 Task: Create a due date automation trigger when advanced on, 2 hours after a card is due add dates not starting next month.
Action: Mouse moved to (821, 246)
Screenshot: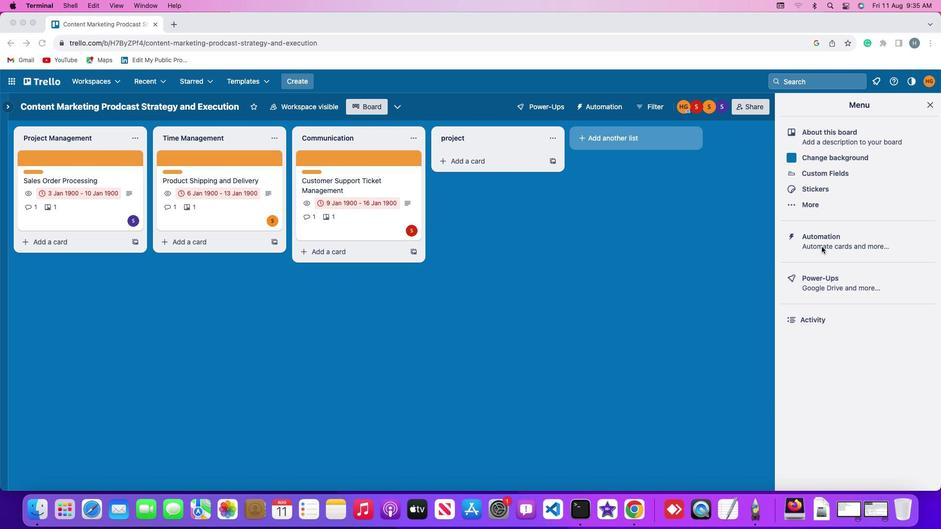 
Action: Mouse pressed left at (821, 246)
Screenshot: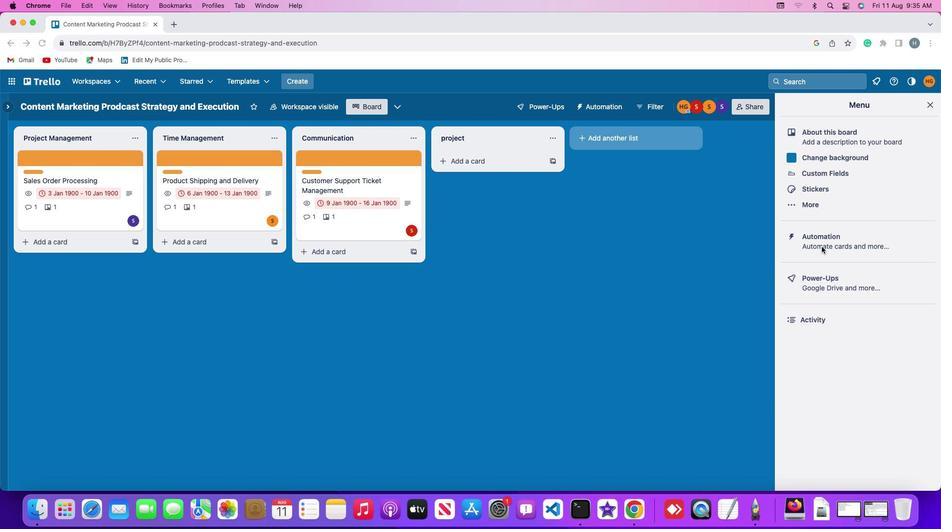 
Action: Mouse pressed left at (821, 246)
Screenshot: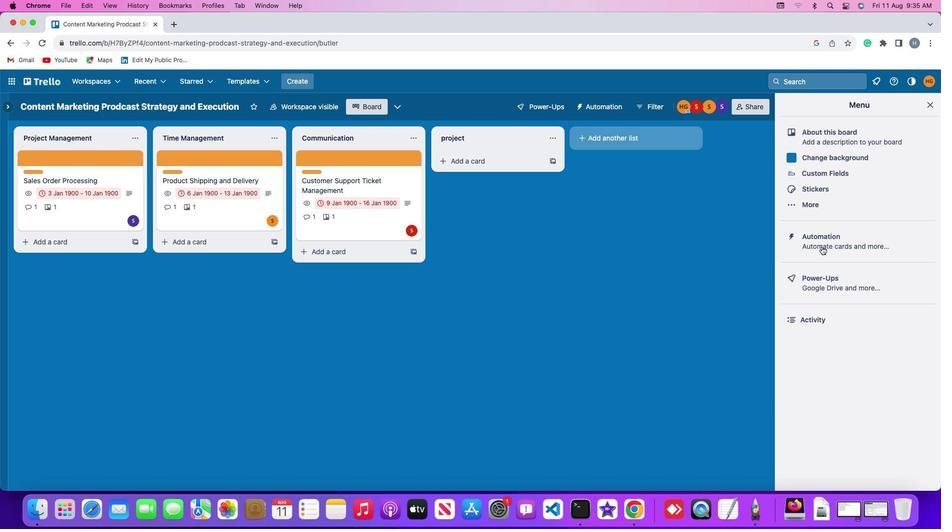 
Action: Mouse moved to (54, 231)
Screenshot: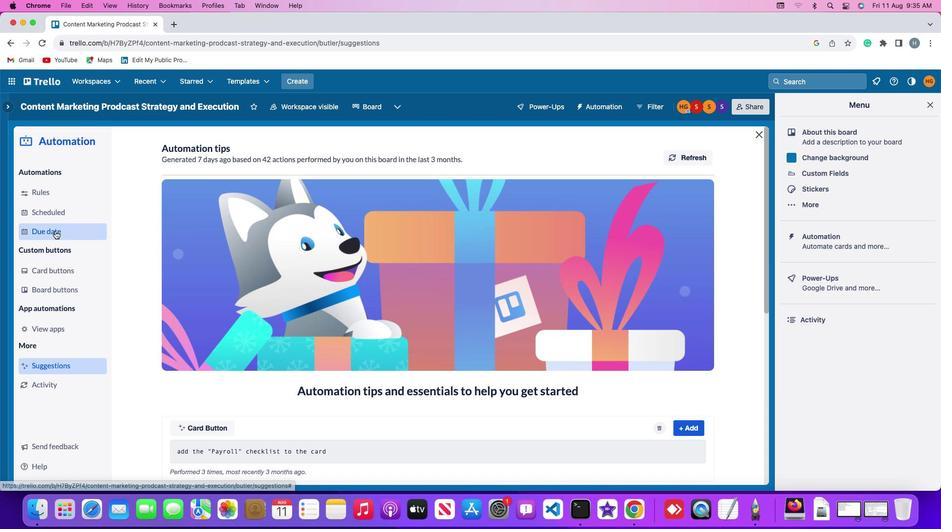 
Action: Mouse pressed left at (54, 231)
Screenshot: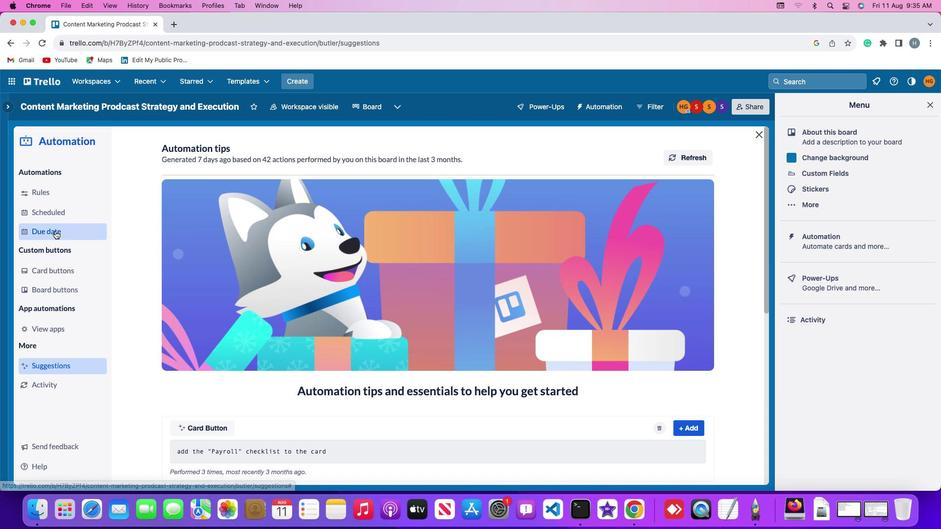 
Action: Mouse moved to (672, 150)
Screenshot: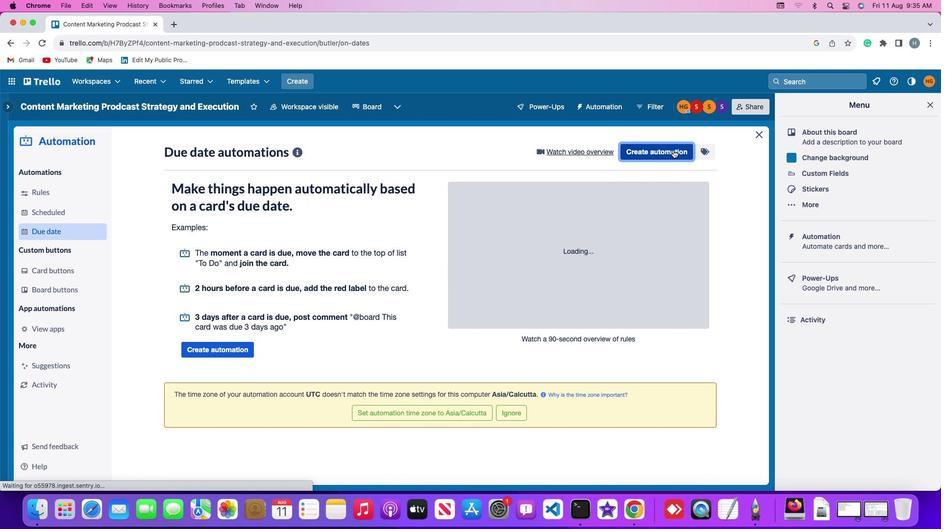 
Action: Mouse pressed left at (672, 150)
Screenshot: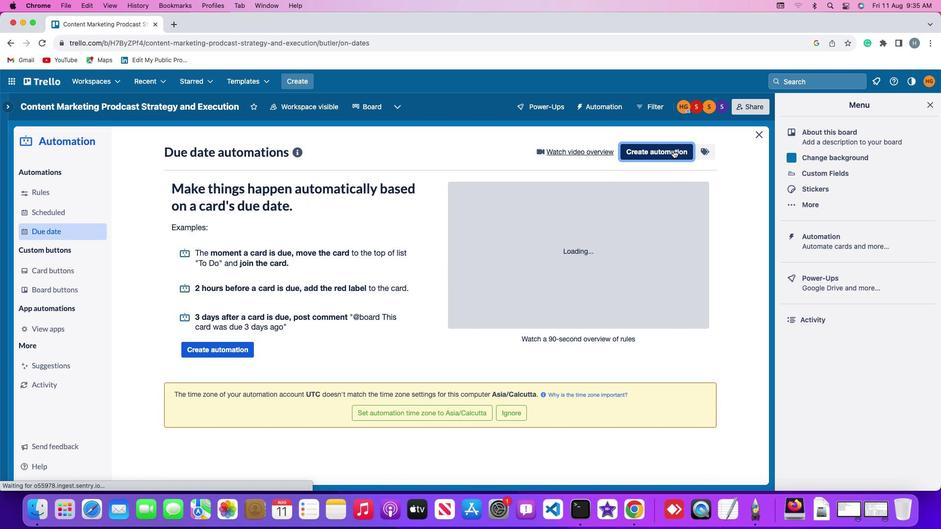 
Action: Mouse moved to (202, 247)
Screenshot: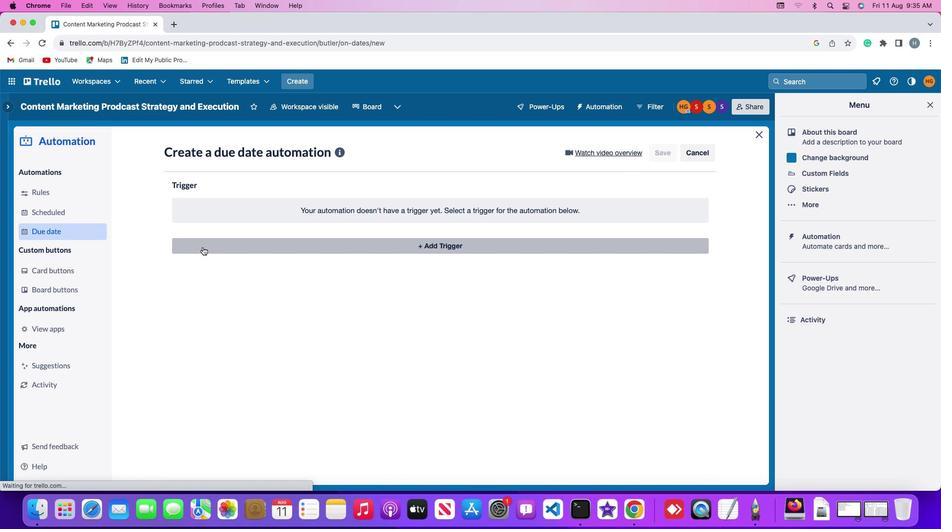 
Action: Mouse pressed left at (202, 247)
Screenshot: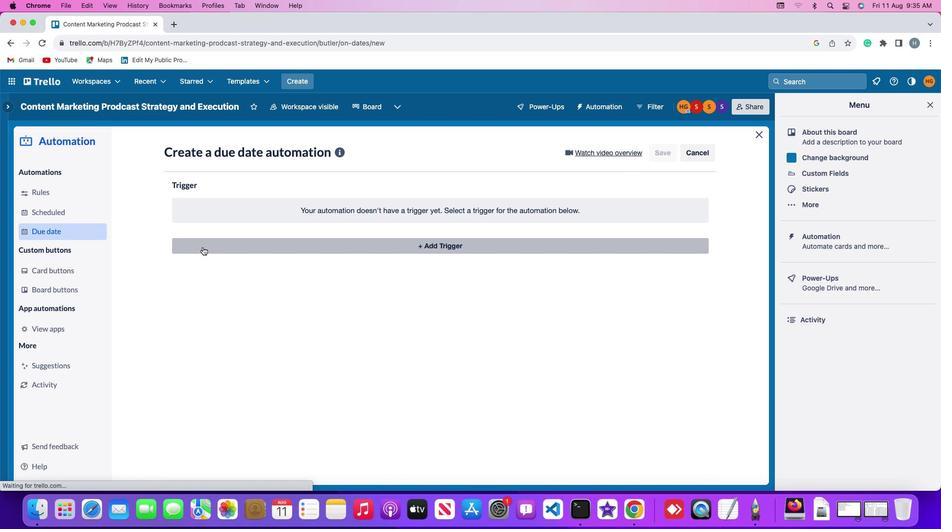 
Action: Mouse moved to (190, 394)
Screenshot: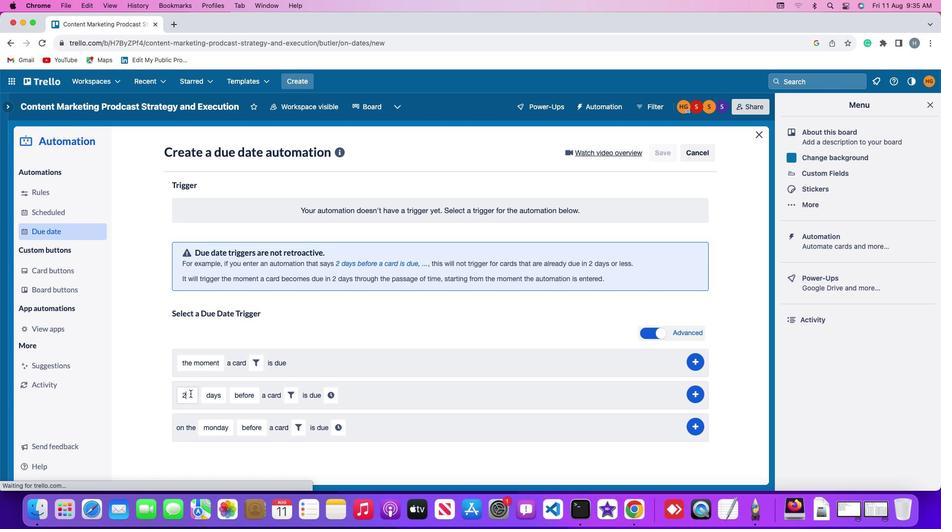 
Action: Mouse pressed left at (190, 394)
Screenshot: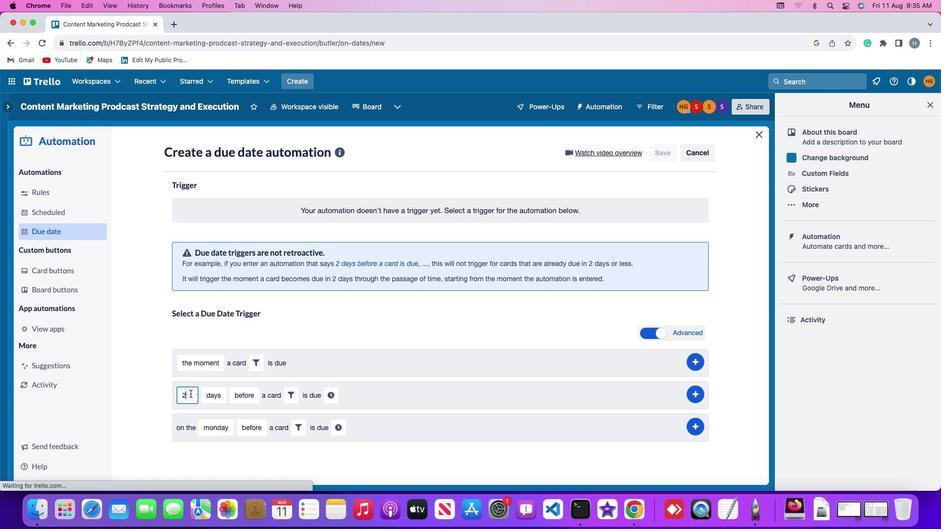 
Action: Mouse moved to (190, 394)
Screenshot: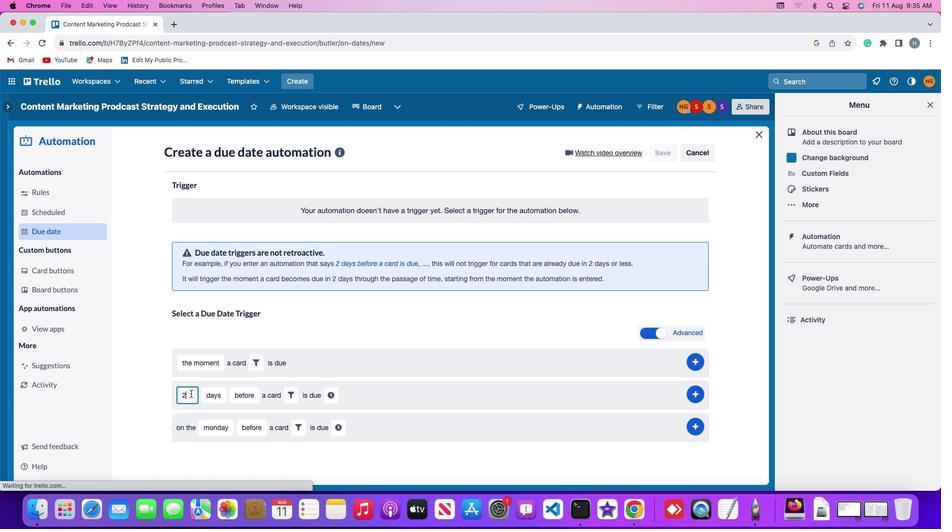 
Action: Key pressed Key.backspace'2'
Screenshot: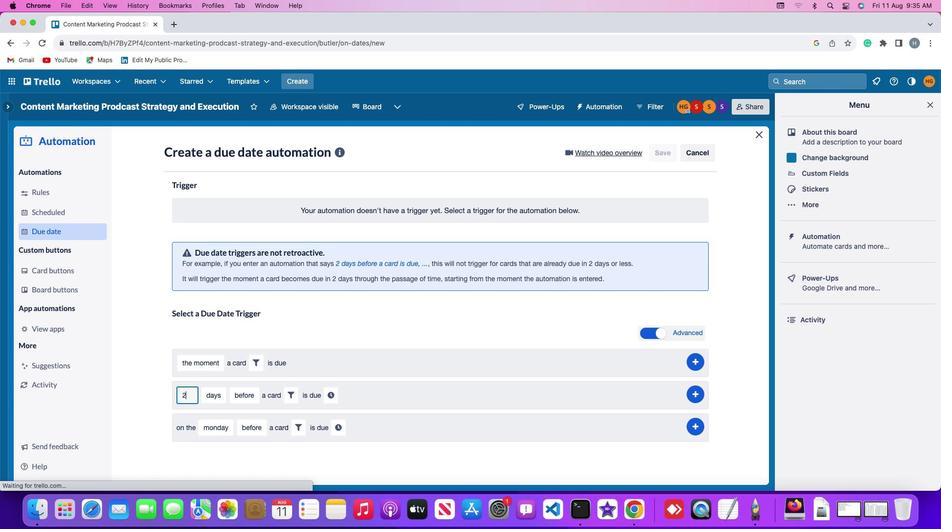 
Action: Mouse moved to (217, 395)
Screenshot: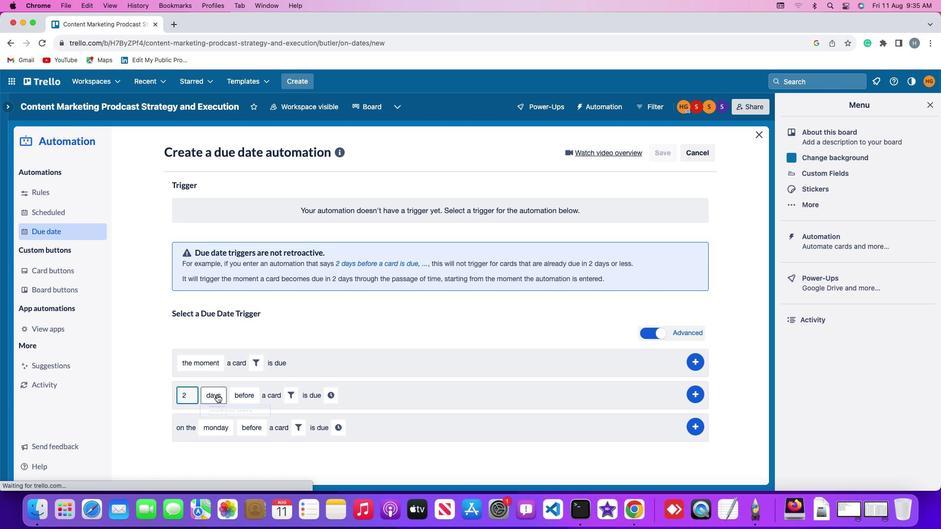 
Action: Mouse pressed left at (217, 395)
Screenshot: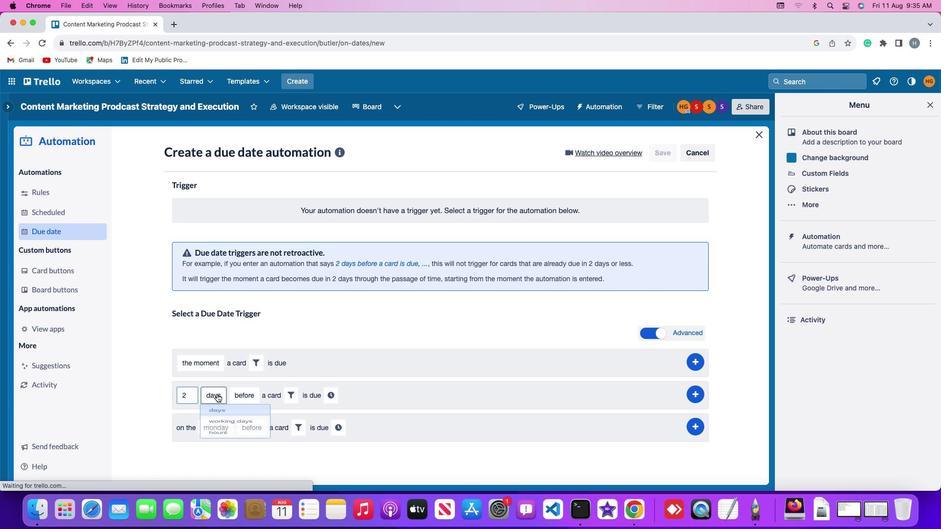 
Action: Mouse moved to (213, 449)
Screenshot: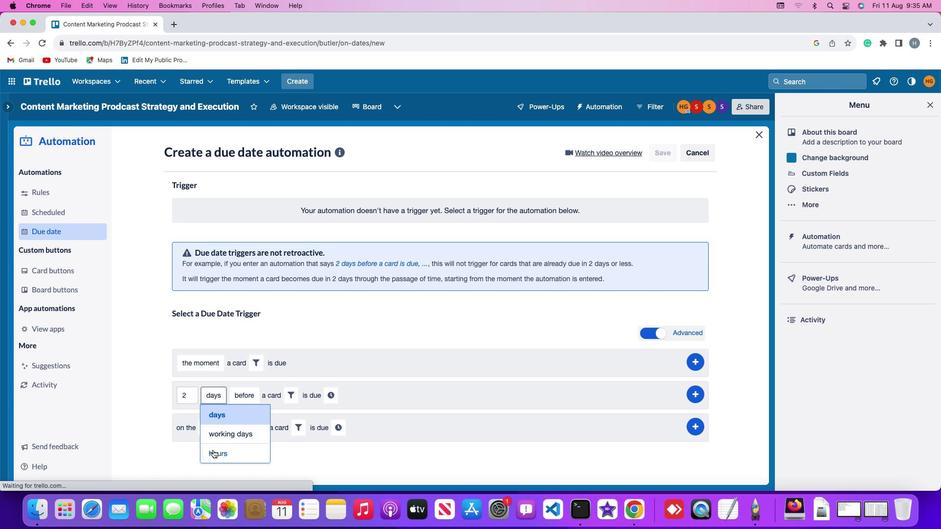 
Action: Mouse pressed left at (213, 449)
Screenshot: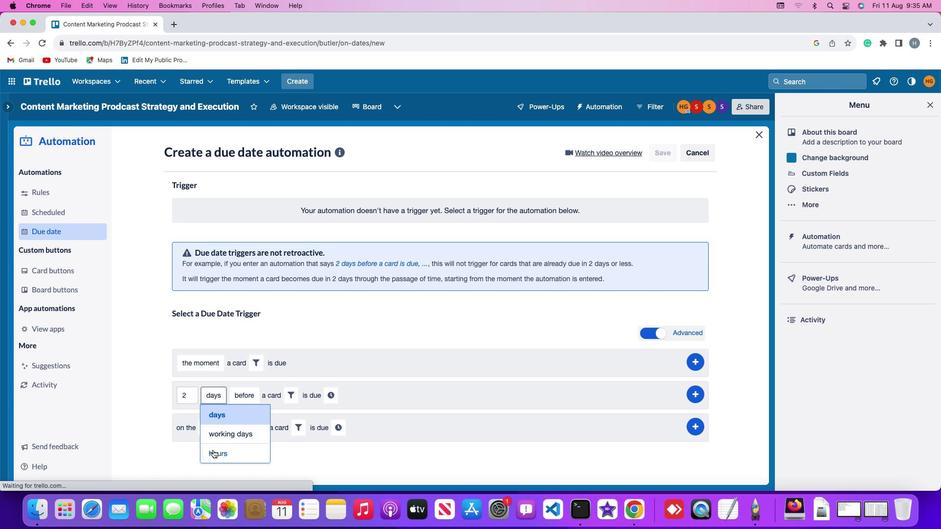 
Action: Mouse moved to (239, 397)
Screenshot: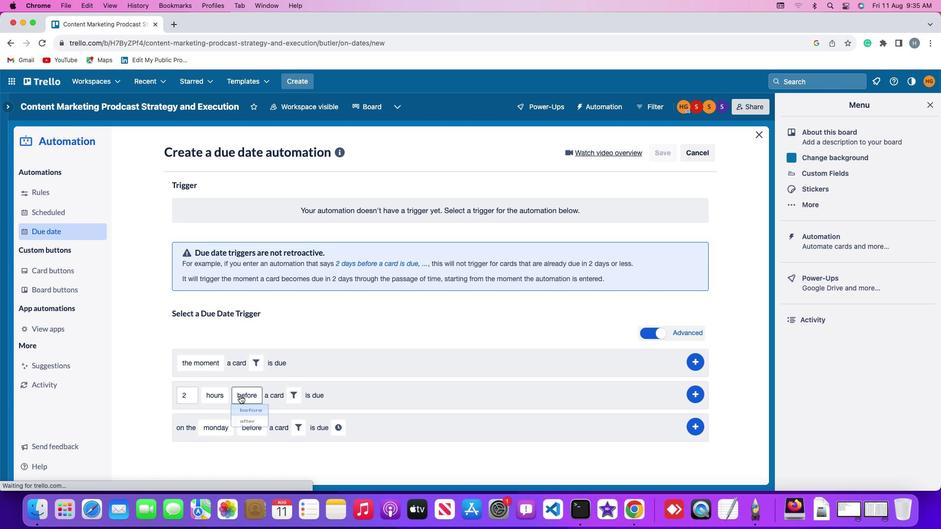 
Action: Mouse pressed left at (239, 397)
Screenshot: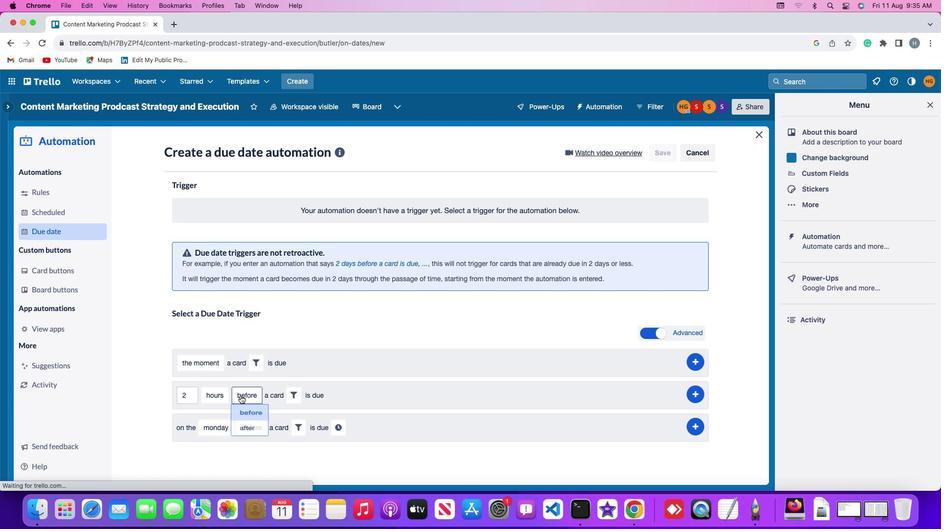 
Action: Mouse moved to (243, 436)
Screenshot: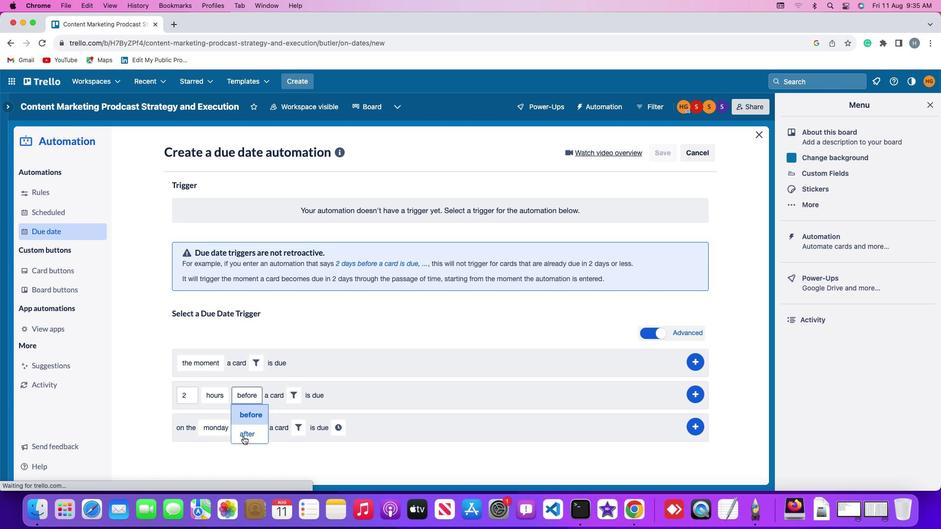 
Action: Mouse pressed left at (243, 436)
Screenshot: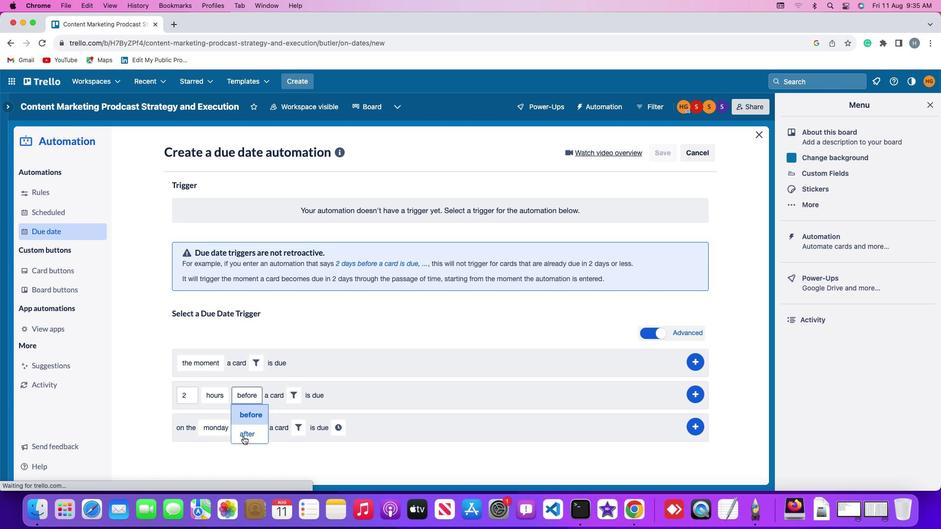 
Action: Mouse moved to (290, 399)
Screenshot: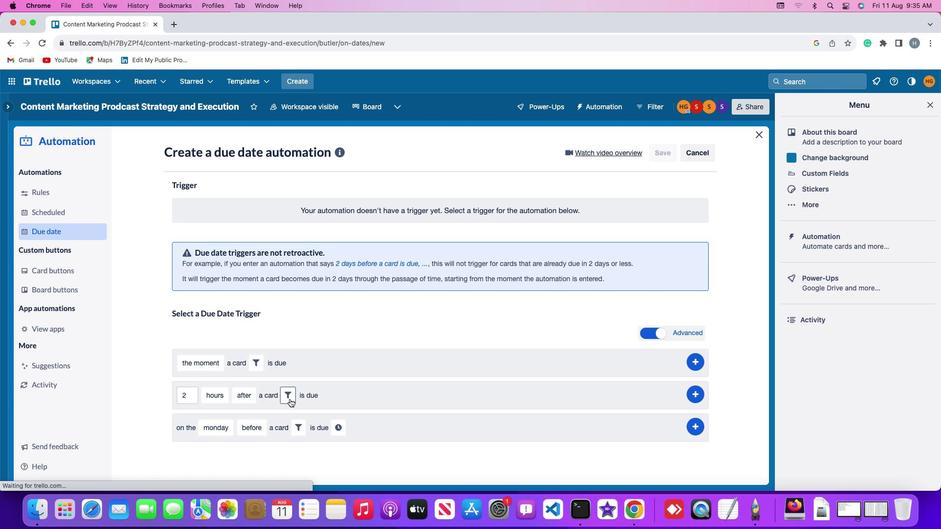 
Action: Mouse pressed left at (290, 399)
Screenshot: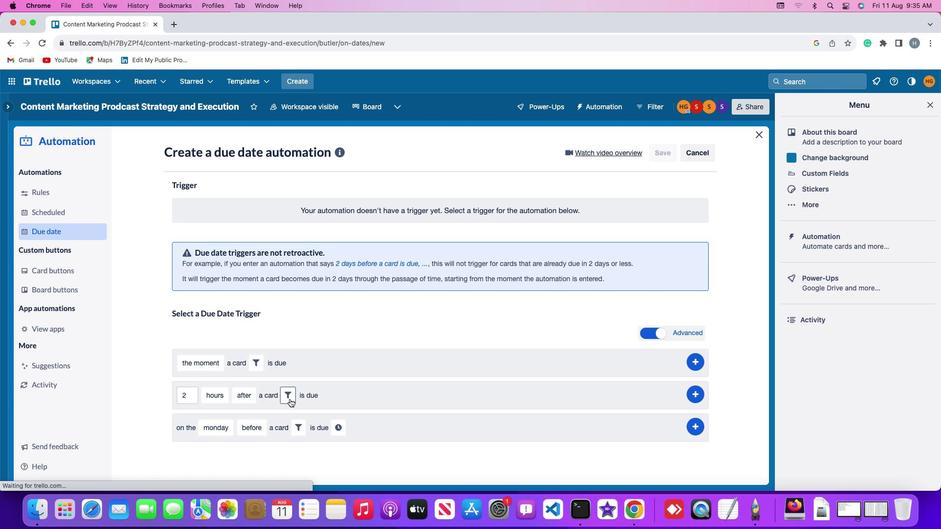 
Action: Mouse moved to (347, 433)
Screenshot: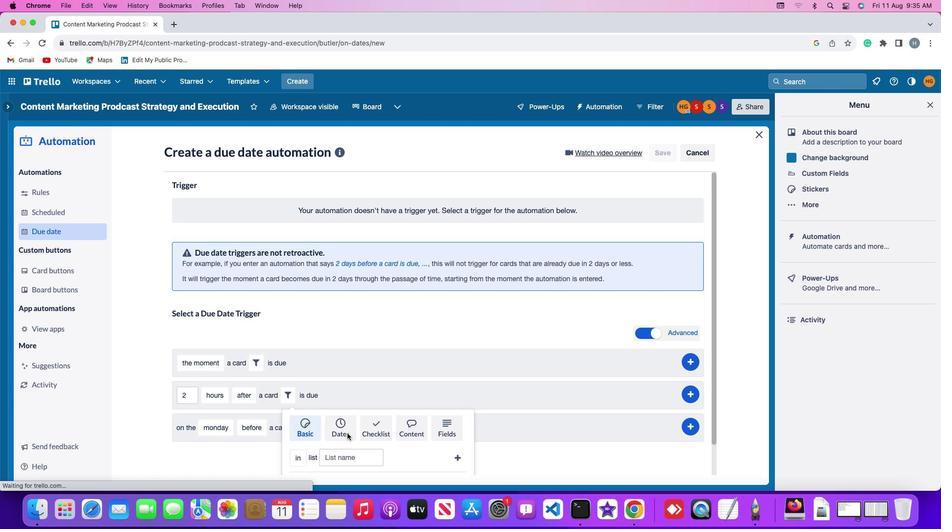 
Action: Mouse pressed left at (347, 433)
Screenshot: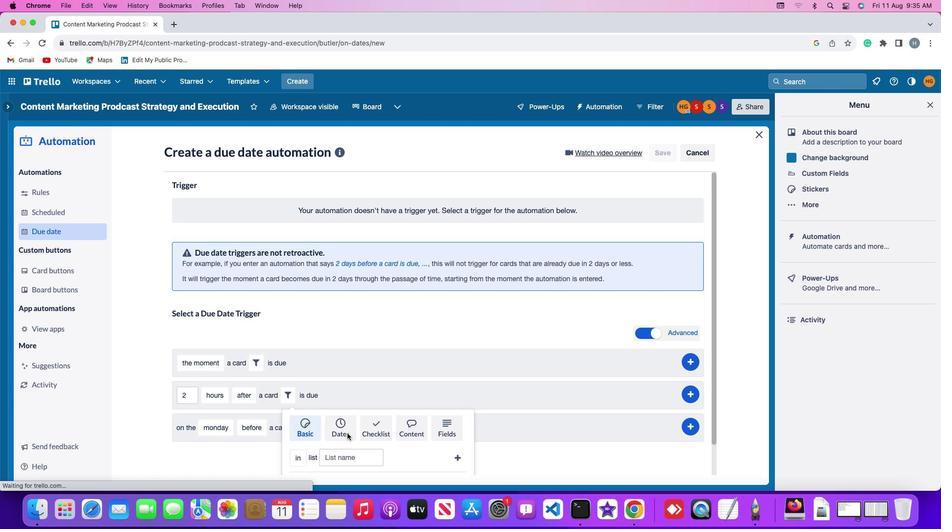
Action: Mouse moved to (258, 451)
Screenshot: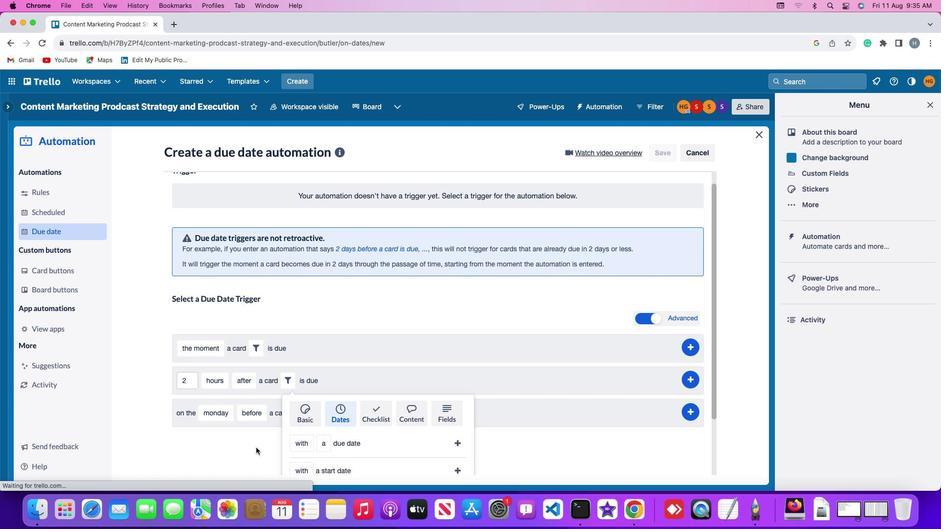 
Action: Mouse scrolled (258, 451) with delta (0, 0)
Screenshot: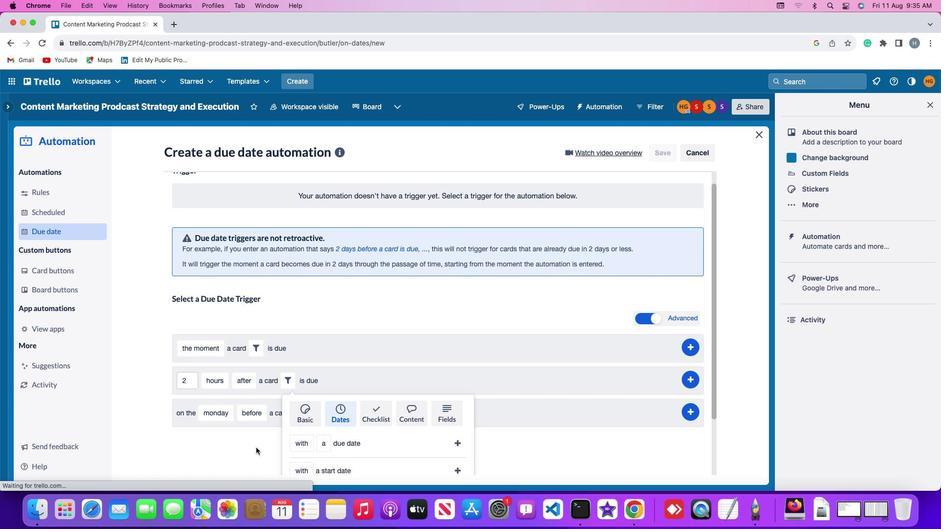 
Action: Mouse scrolled (258, 451) with delta (0, 0)
Screenshot: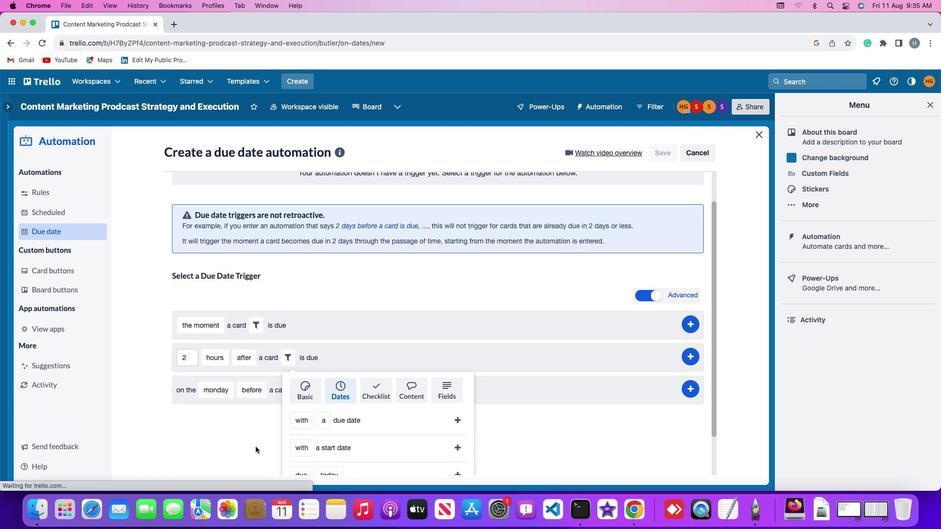 
Action: Mouse scrolled (258, 451) with delta (0, -1)
Screenshot: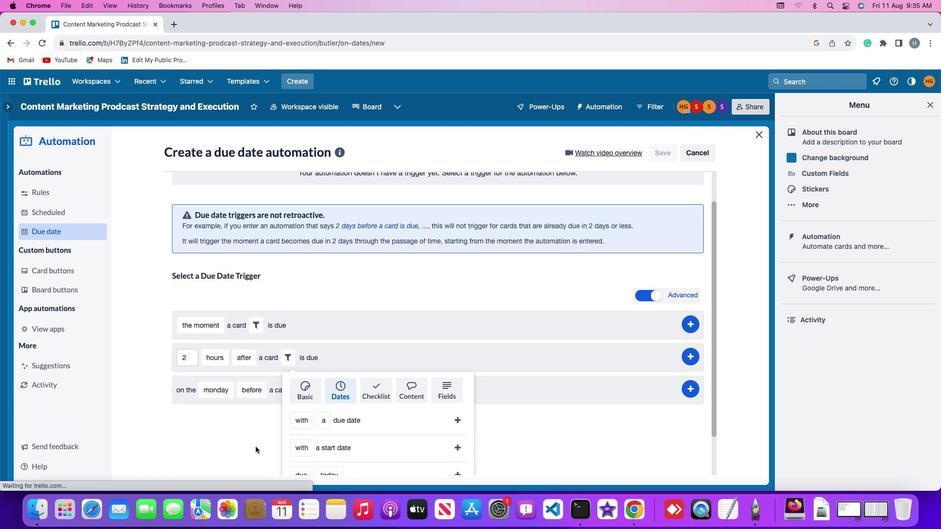
Action: Mouse moved to (258, 451)
Screenshot: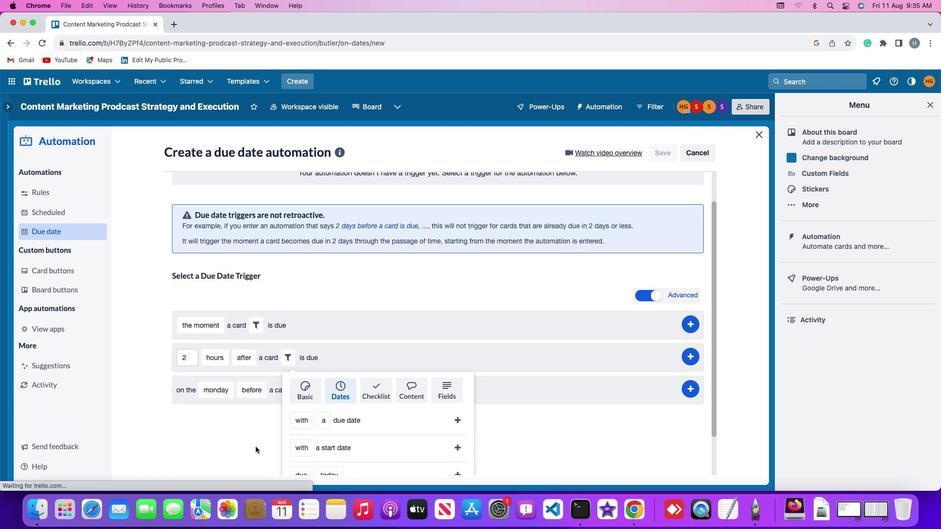 
Action: Mouse scrolled (258, 451) with delta (0, -2)
Screenshot: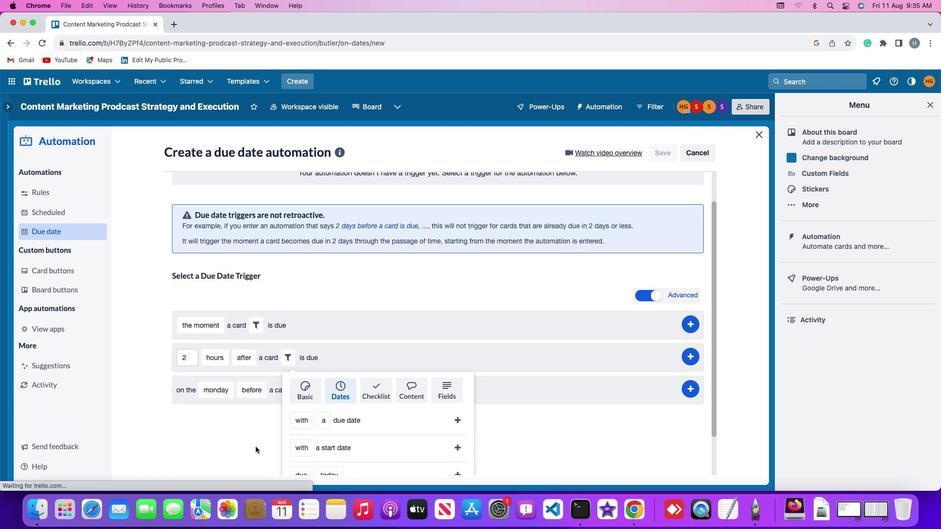 
Action: Mouse moved to (258, 450)
Screenshot: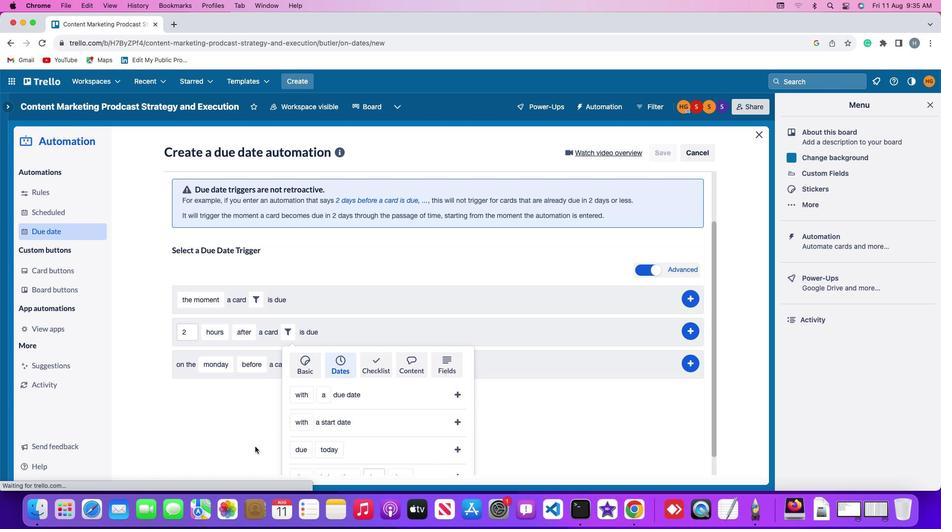 
Action: Mouse scrolled (258, 450) with delta (0, -2)
Screenshot: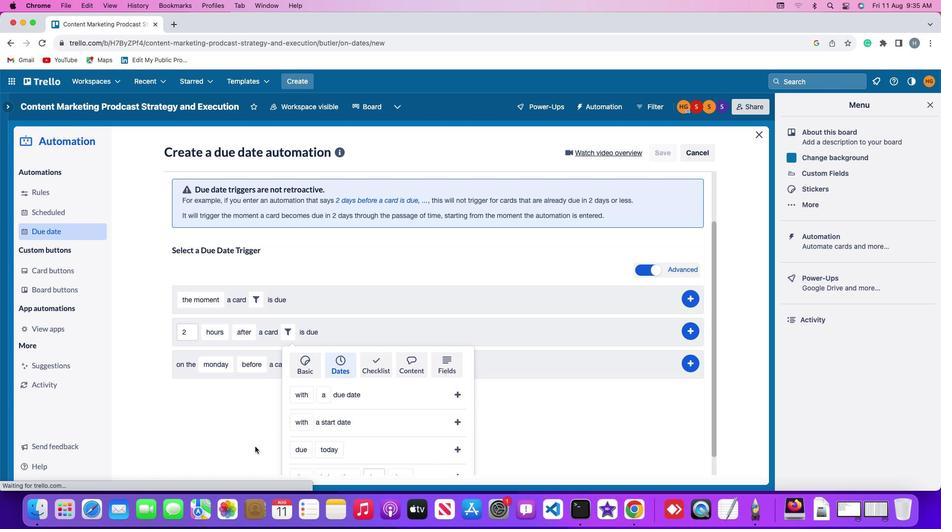 
Action: Mouse moved to (256, 447)
Screenshot: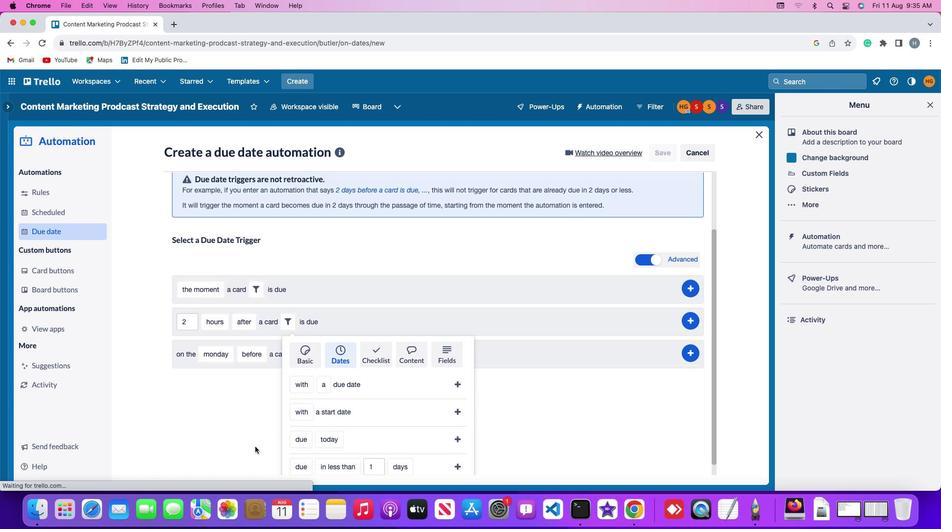 
Action: Mouse scrolled (256, 447) with delta (0, -3)
Screenshot: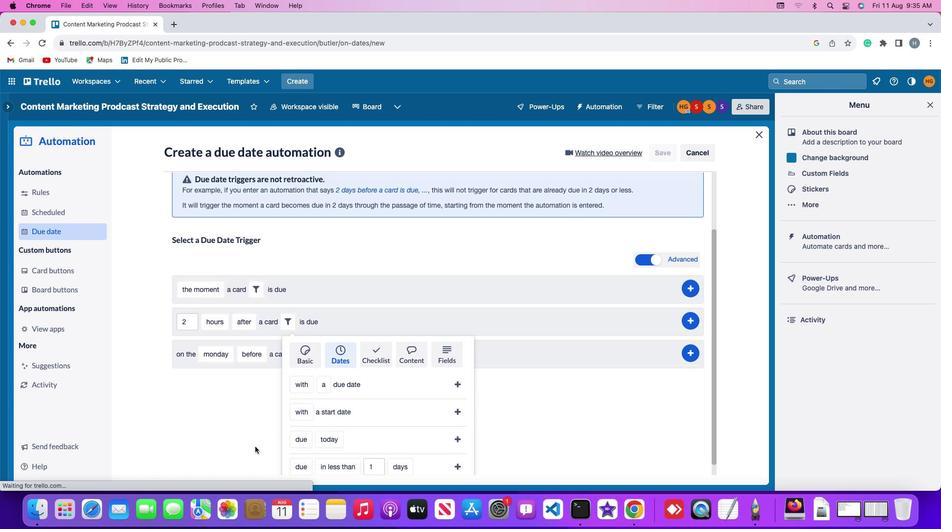 
Action: Mouse moved to (301, 432)
Screenshot: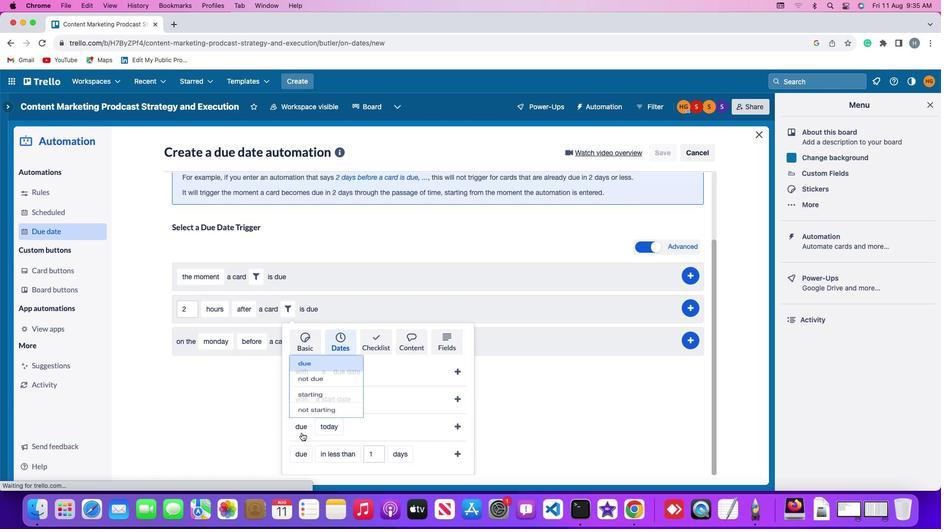 
Action: Mouse pressed left at (301, 432)
Screenshot: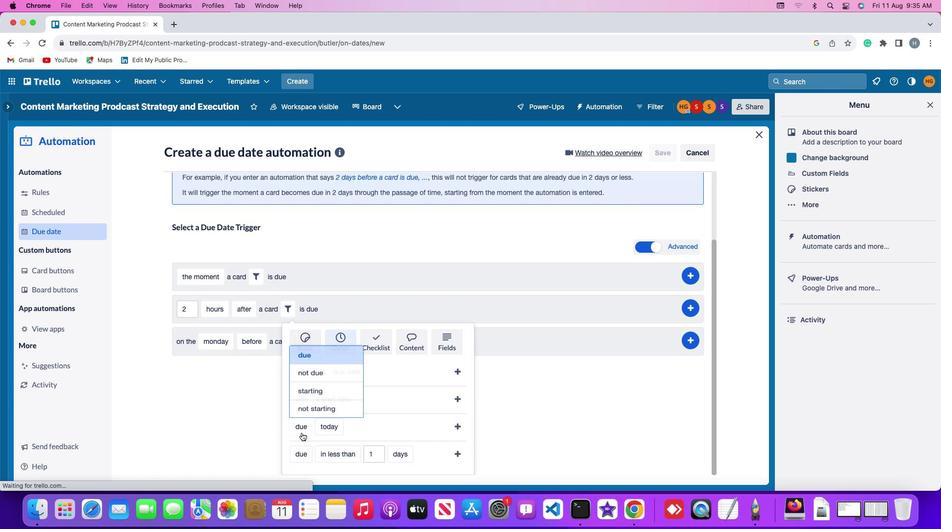 
Action: Mouse moved to (308, 411)
Screenshot: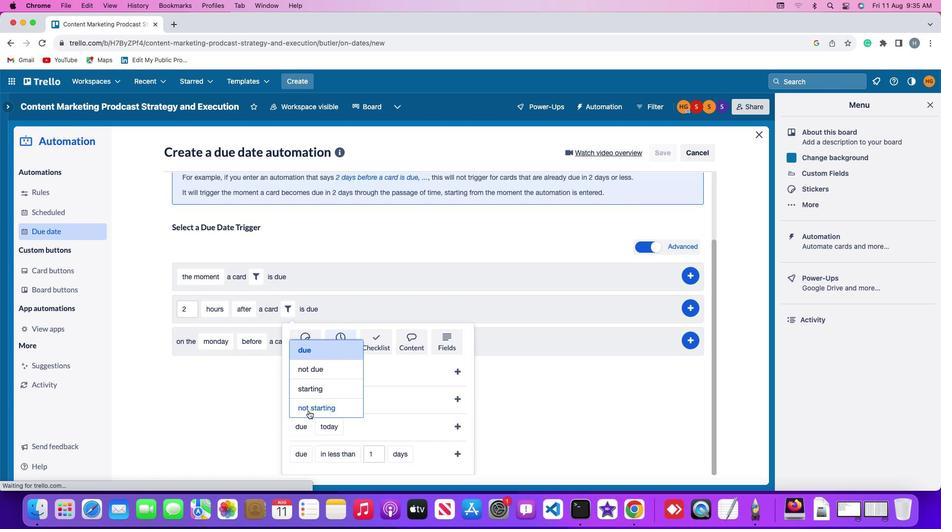 
Action: Mouse pressed left at (308, 411)
Screenshot: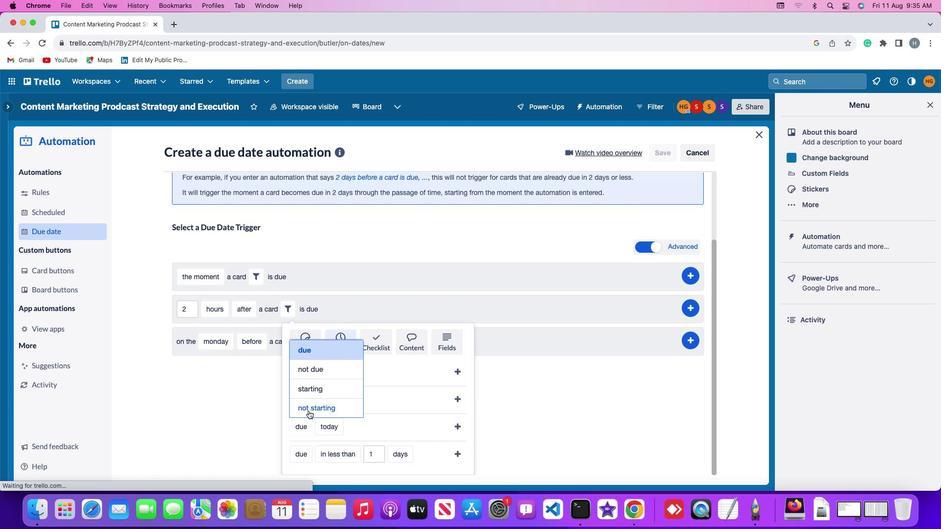 
Action: Mouse moved to (346, 428)
Screenshot: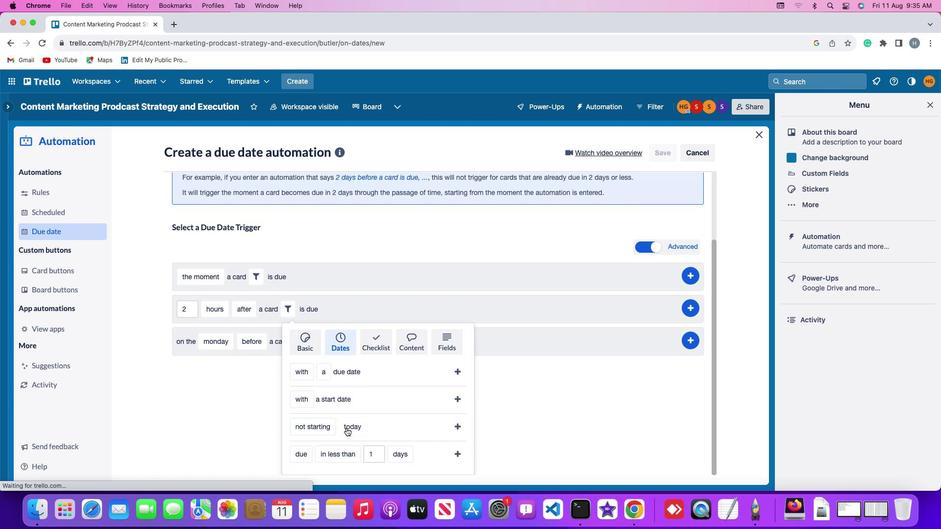 
Action: Mouse pressed left at (346, 428)
Screenshot: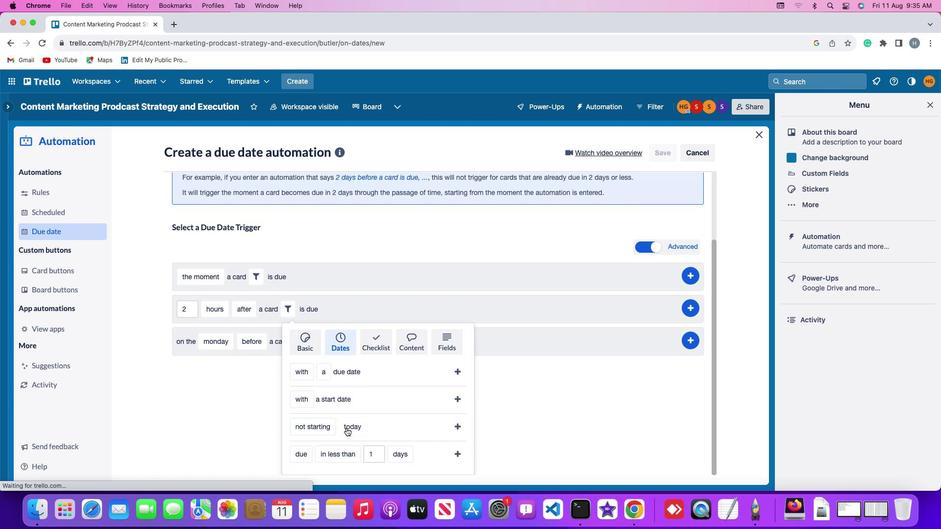 
Action: Mouse moved to (351, 410)
Screenshot: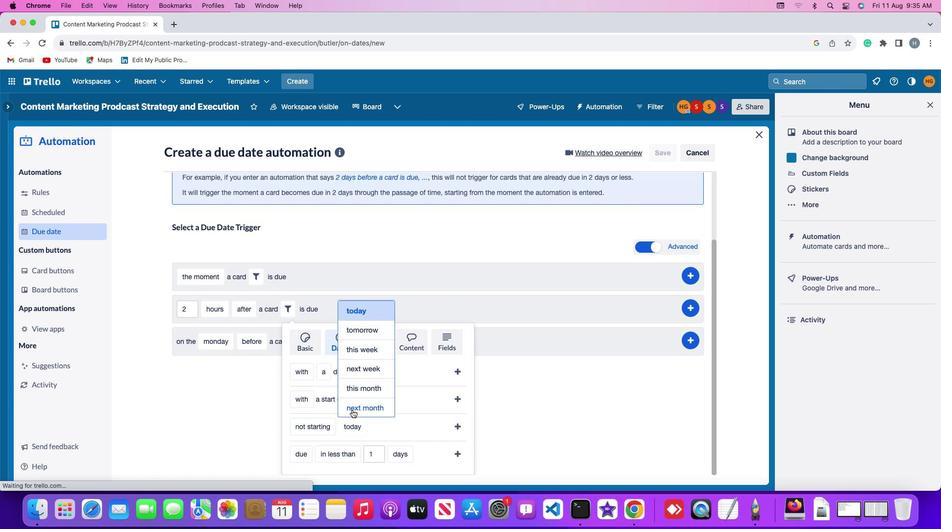 
Action: Mouse pressed left at (351, 410)
Screenshot: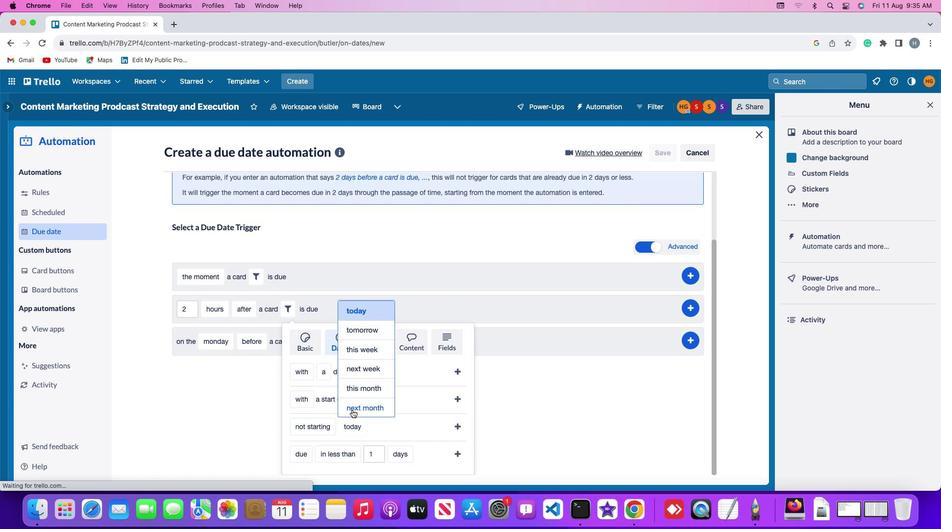 
Action: Mouse moved to (456, 425)
Screenshot: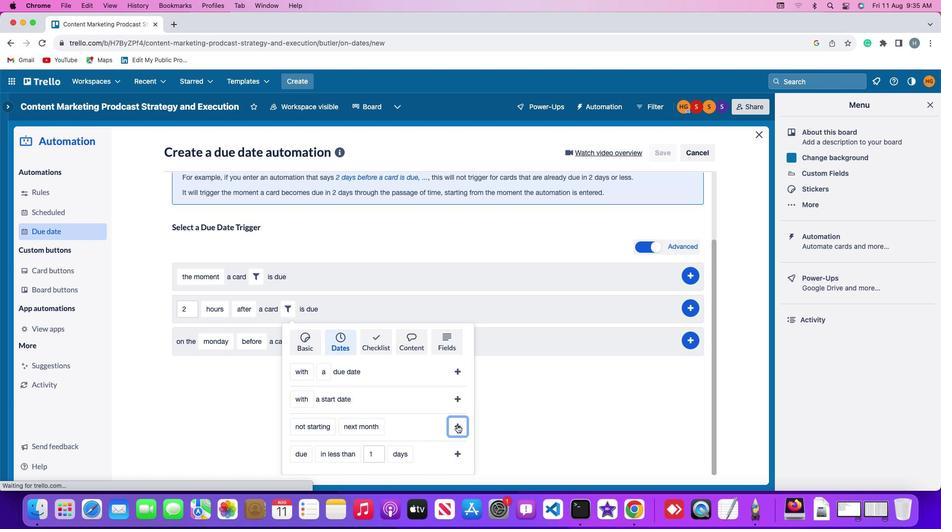
Action: Mouse pressed left at (456, 425)
Screenshot: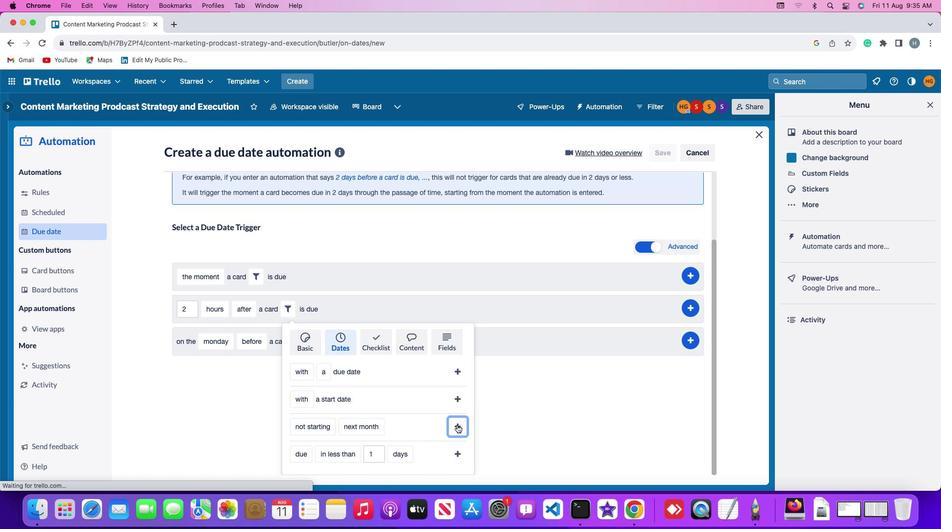 
Action: Mouse moved to (694, 394)
Screenshot: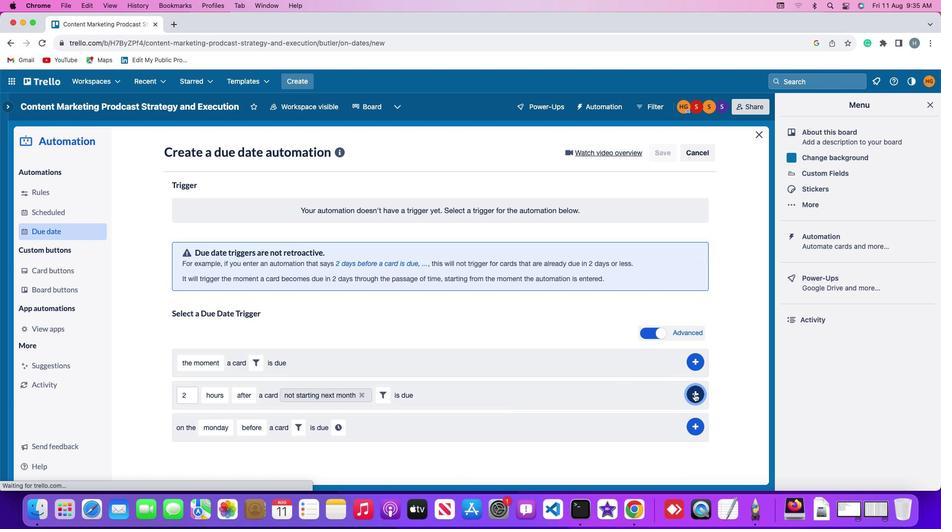 
Action: Mouse pressed left at (694, 394)
Screenshot: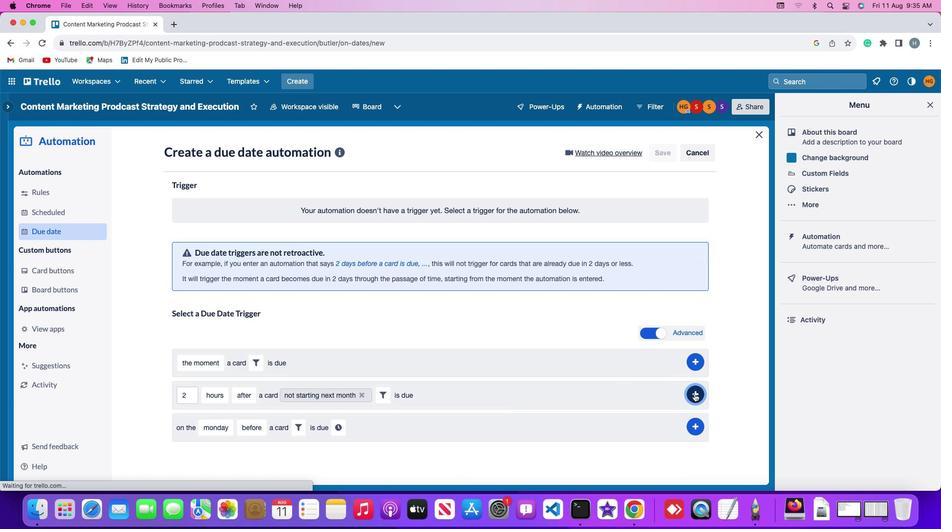 
Action: Mouse moved to (727, 345)
Screenshot: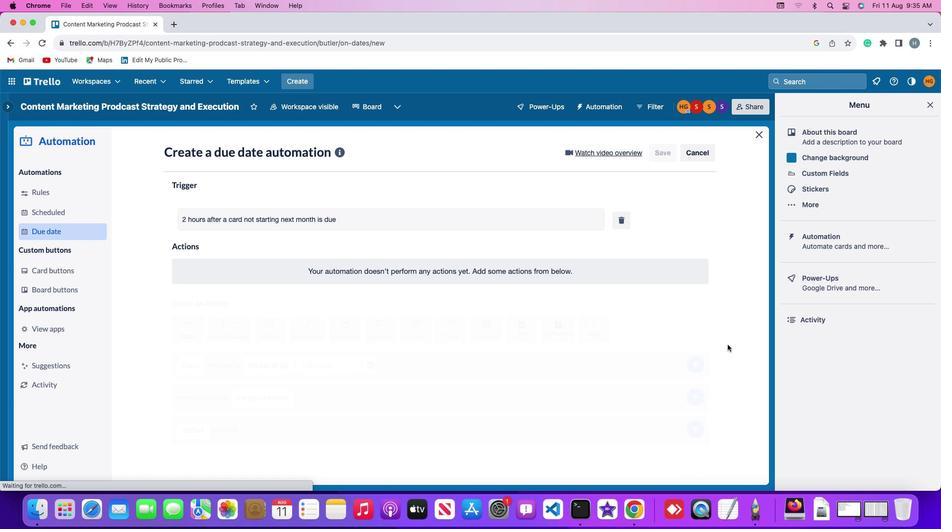 
